 Task: Create List Brand Differentiation in Board Crisis Management Solutions to Workspace CRM Systems. Create List Brand Consistency in Board Social Media Influencer Outreach to Workspace CRM Systems. Create List Brand Evolution in Board Customer Advocacy Program Strategy and Execution to Workspace CRM Systems
Action: Mouse moved to (134, 55)
Screenshot: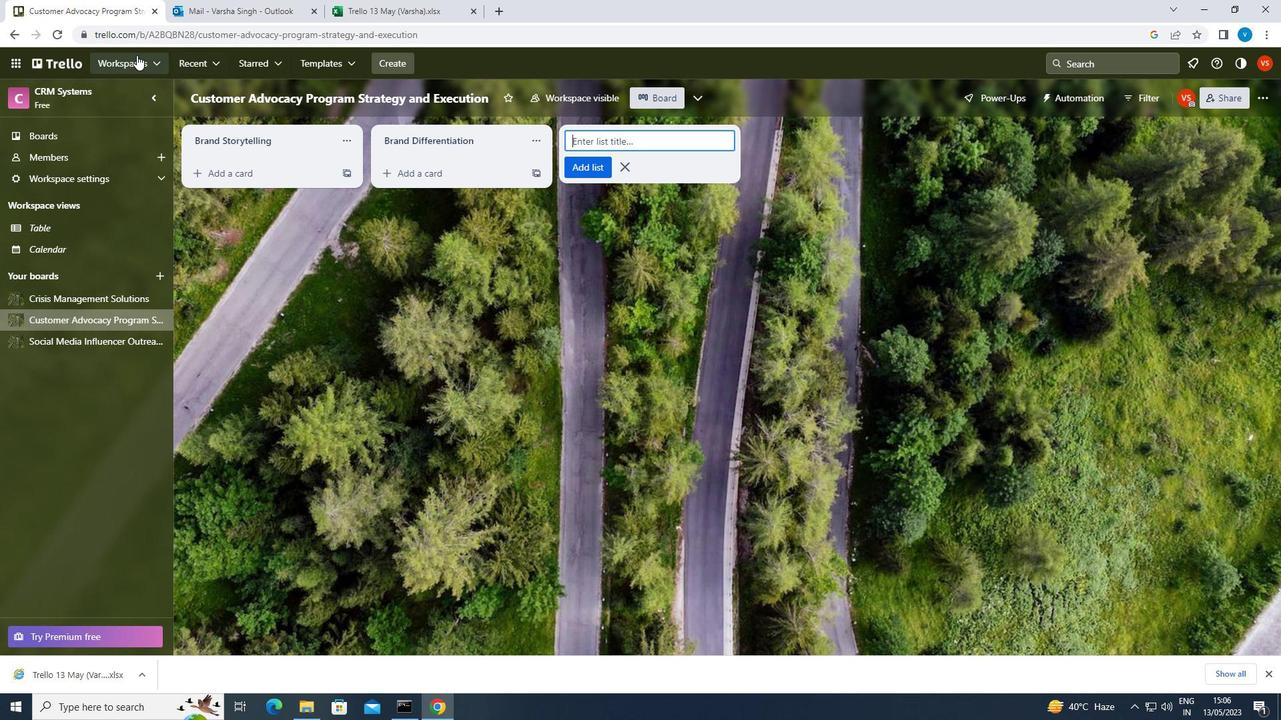 
Action: Mouse pressed left at (134, 55)
Screenshot: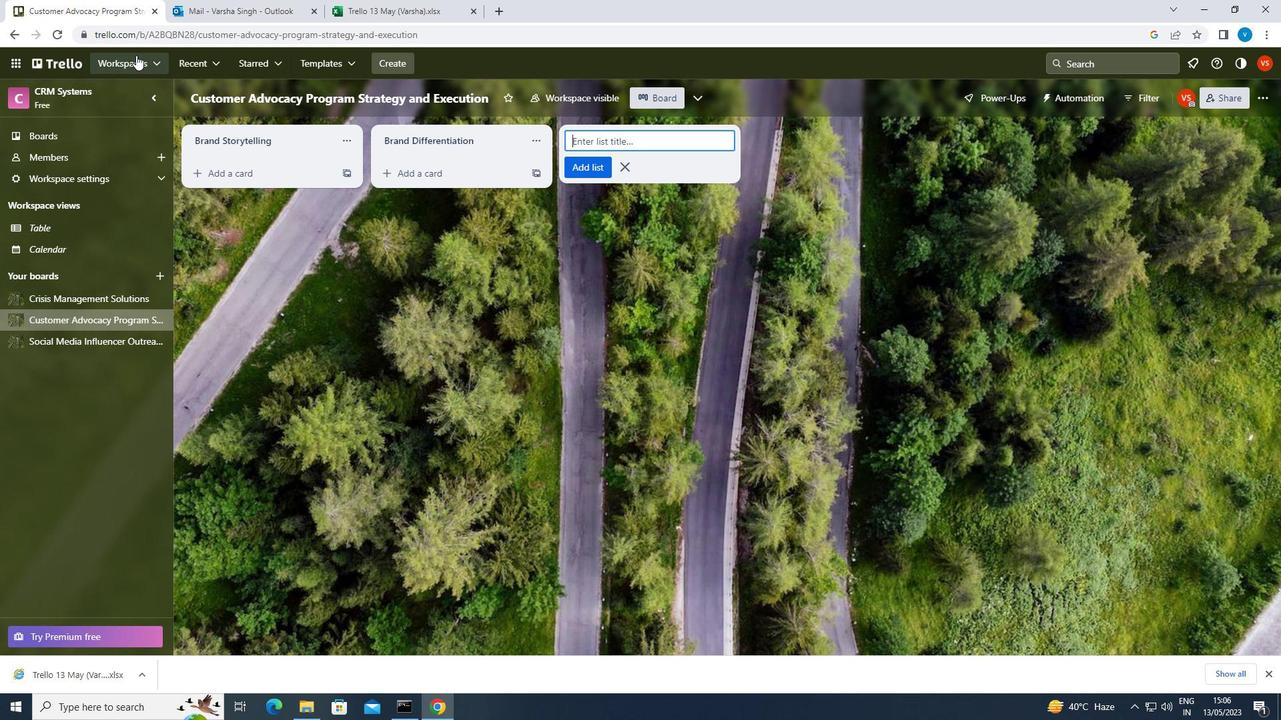 
Action: Mouse moved to (175, 524)
Screenshot: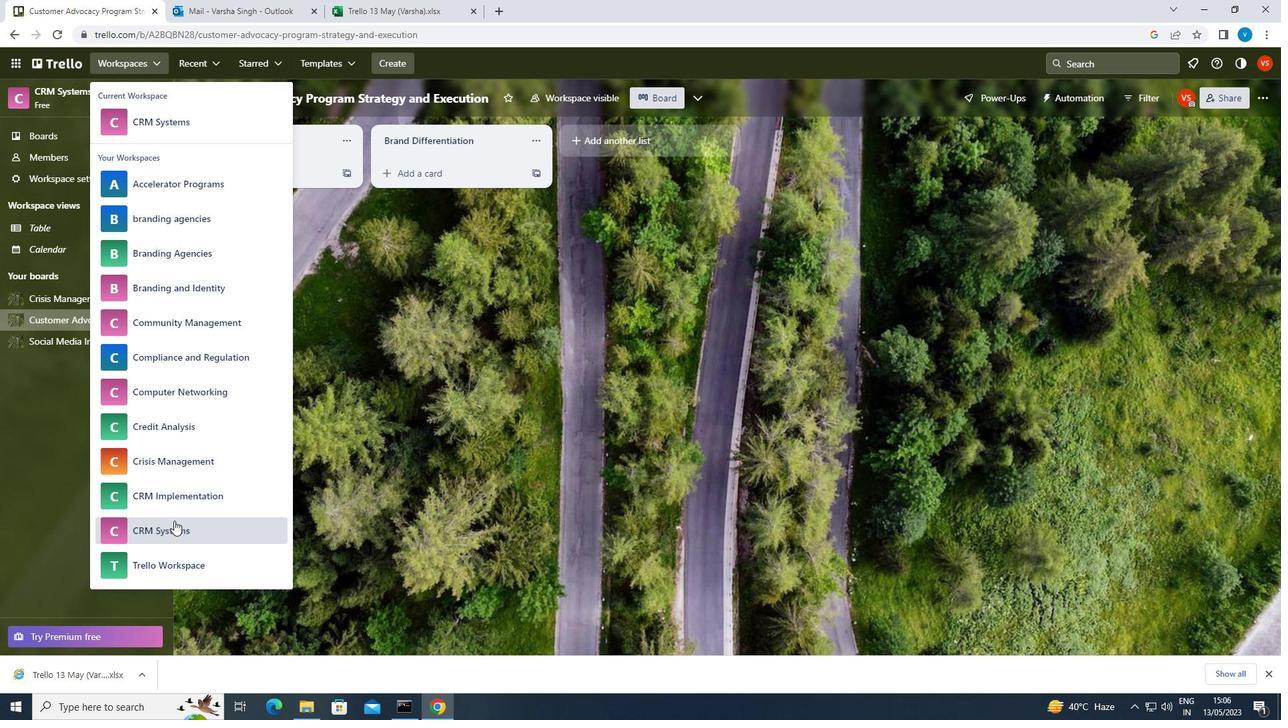 
Action: Mouse pressed left at (175, 524)
Screenshot: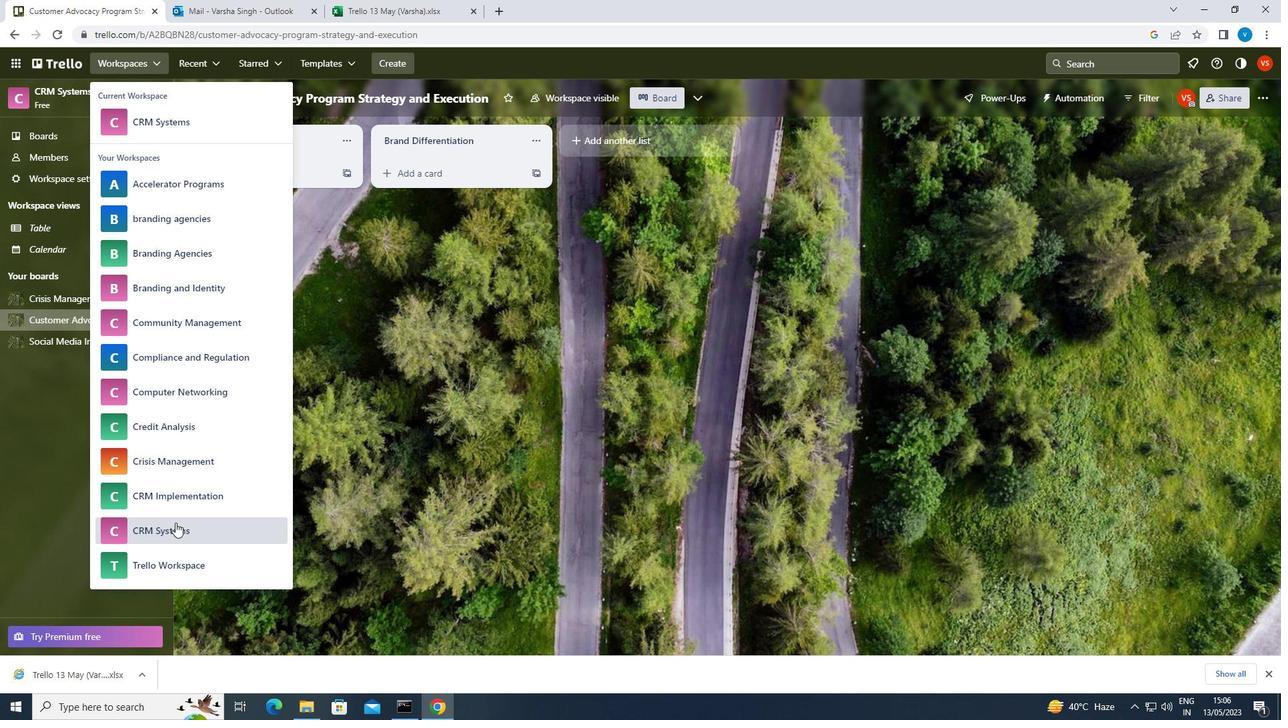 
Action: Mouse moved to (92, 301)
Screenshot: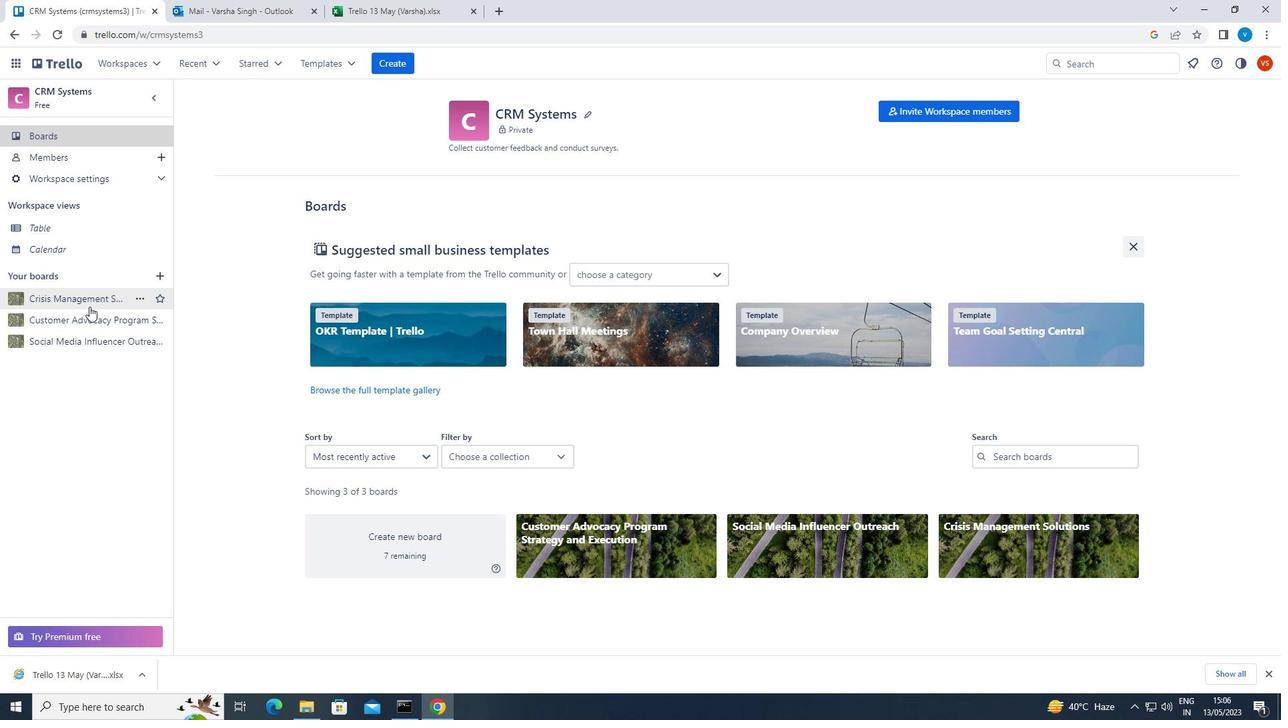 
Action: Mouse pressed left at (92, 301)
Screenshot: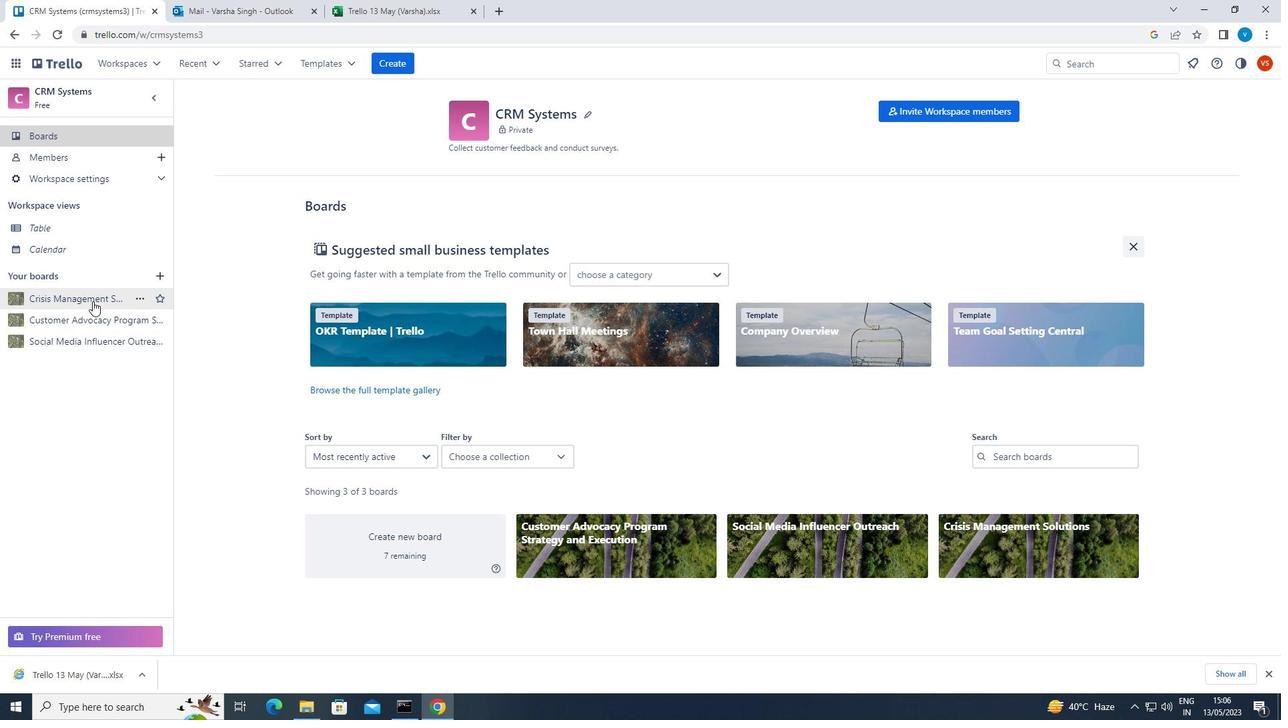 
Action: Mouse moved to (639, 140)
Screenshot: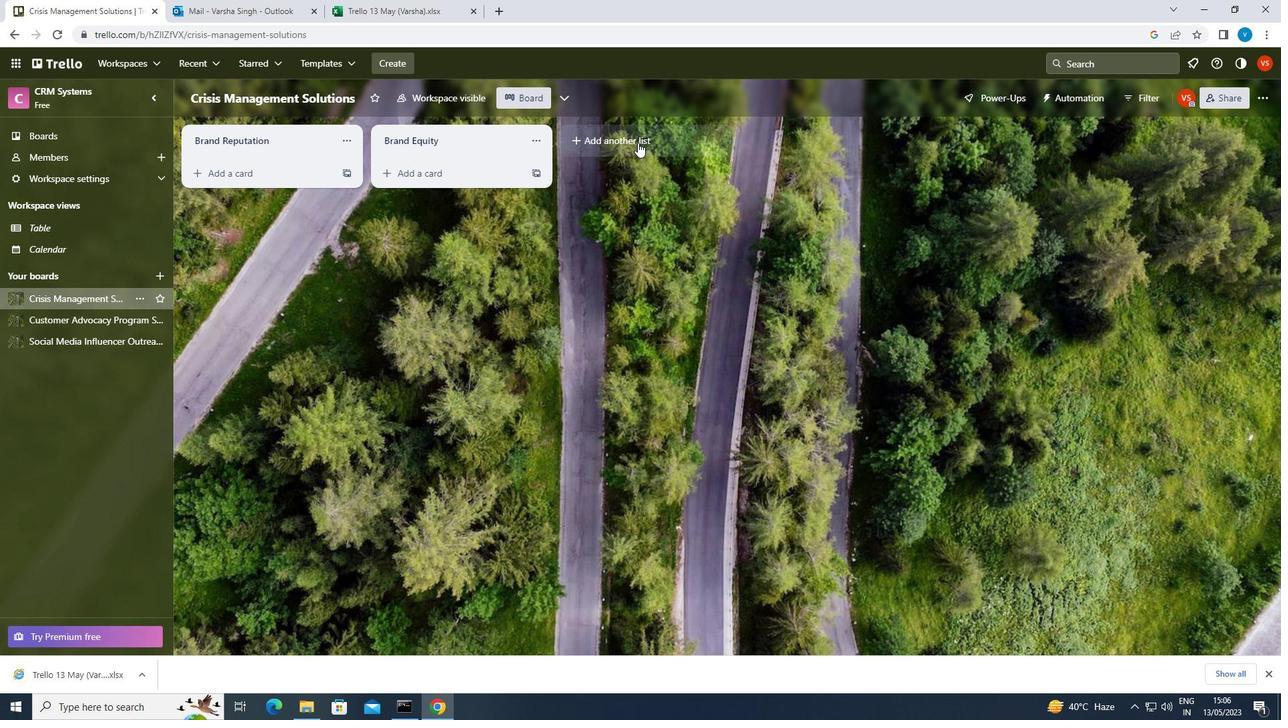
Action: Mouse pressed left at (639, 140)
Screenshot: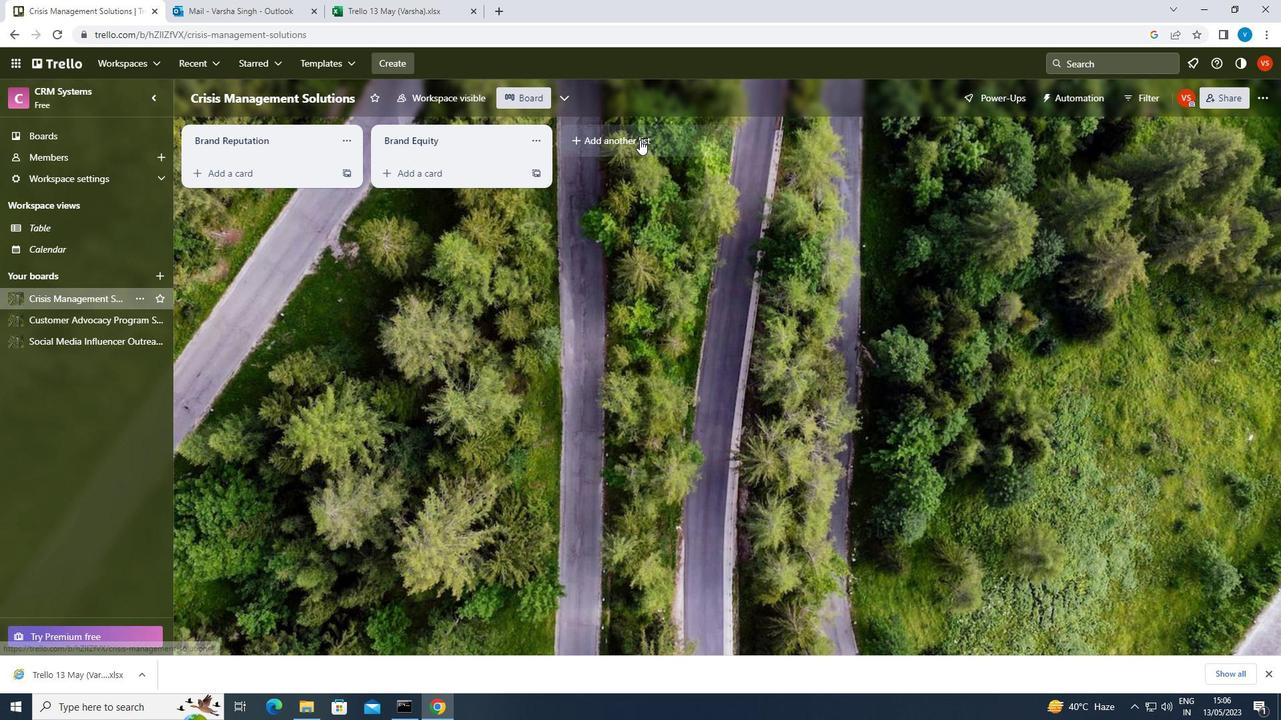 
Action: Key pressed <Key.shift>BRAND<Key.space><Key.shift>DIFFERENTIATION<Key.enter>
Screenshot: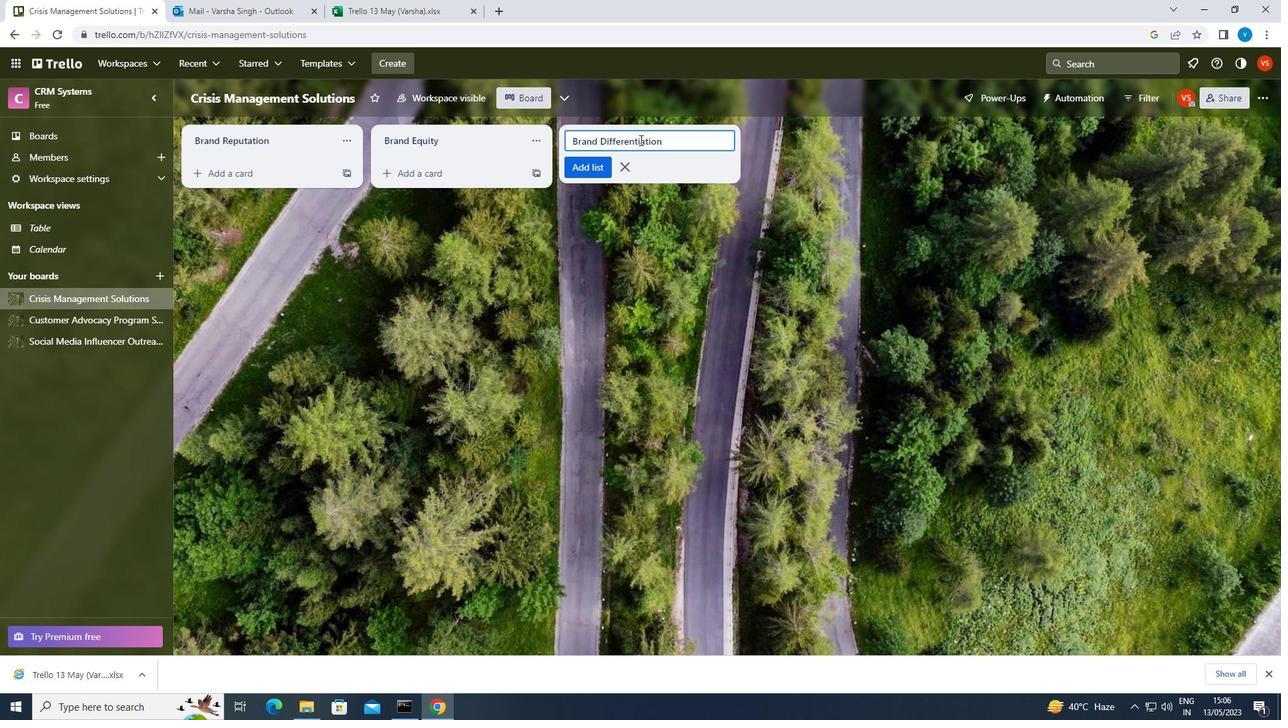 
Action: Mouse moved to (74, 335)
Screenshot: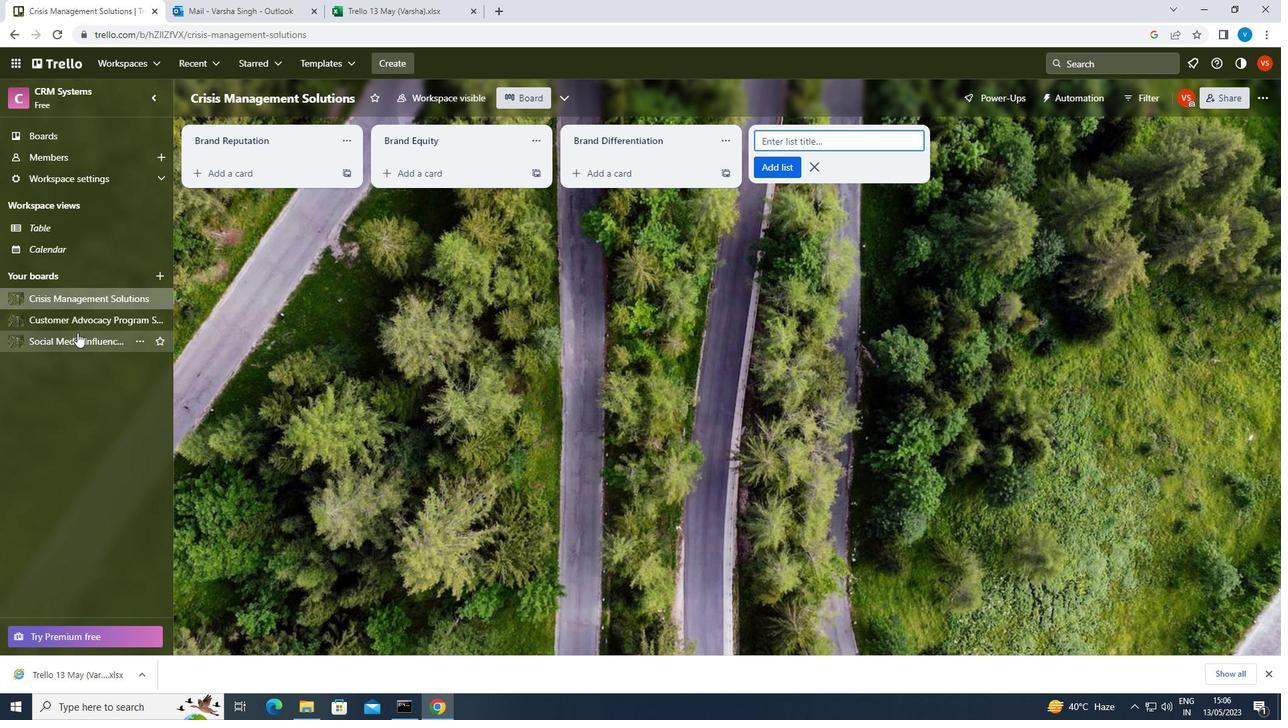 
Action: Mouse pressed left at (74, 335)
Screenshot: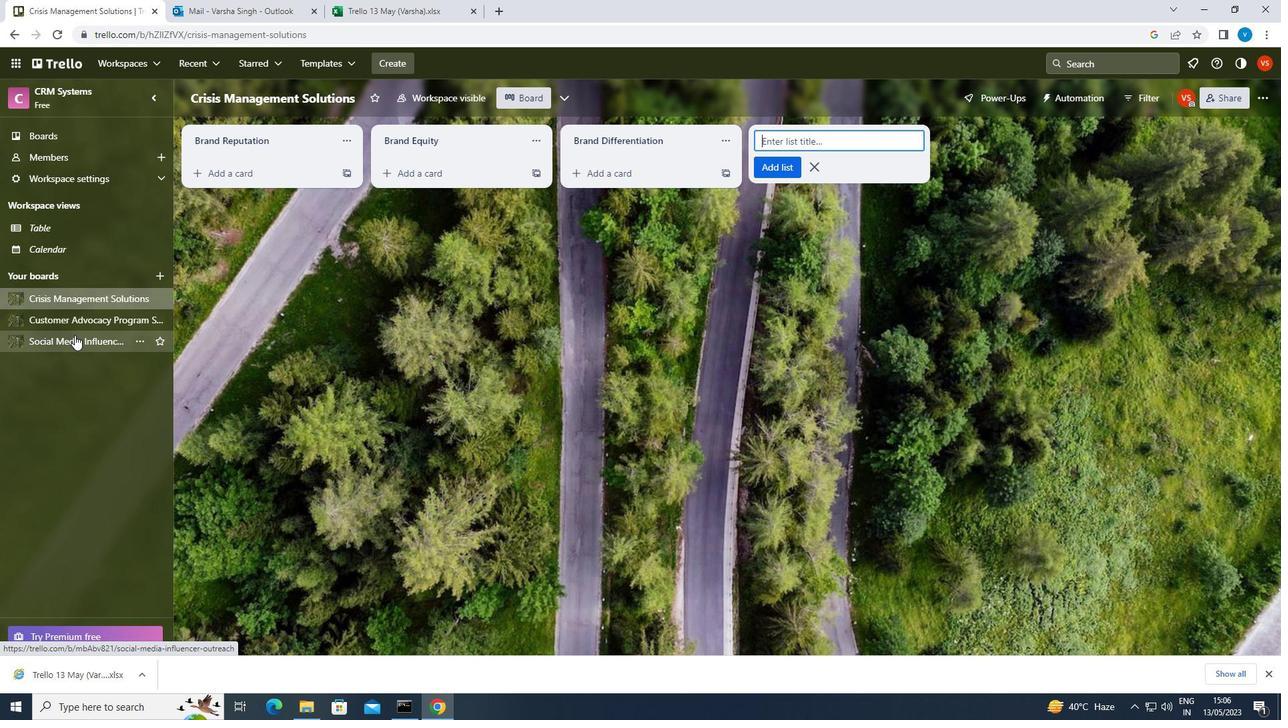 
Action: Mouse moved to (610, 138)
Screenshot: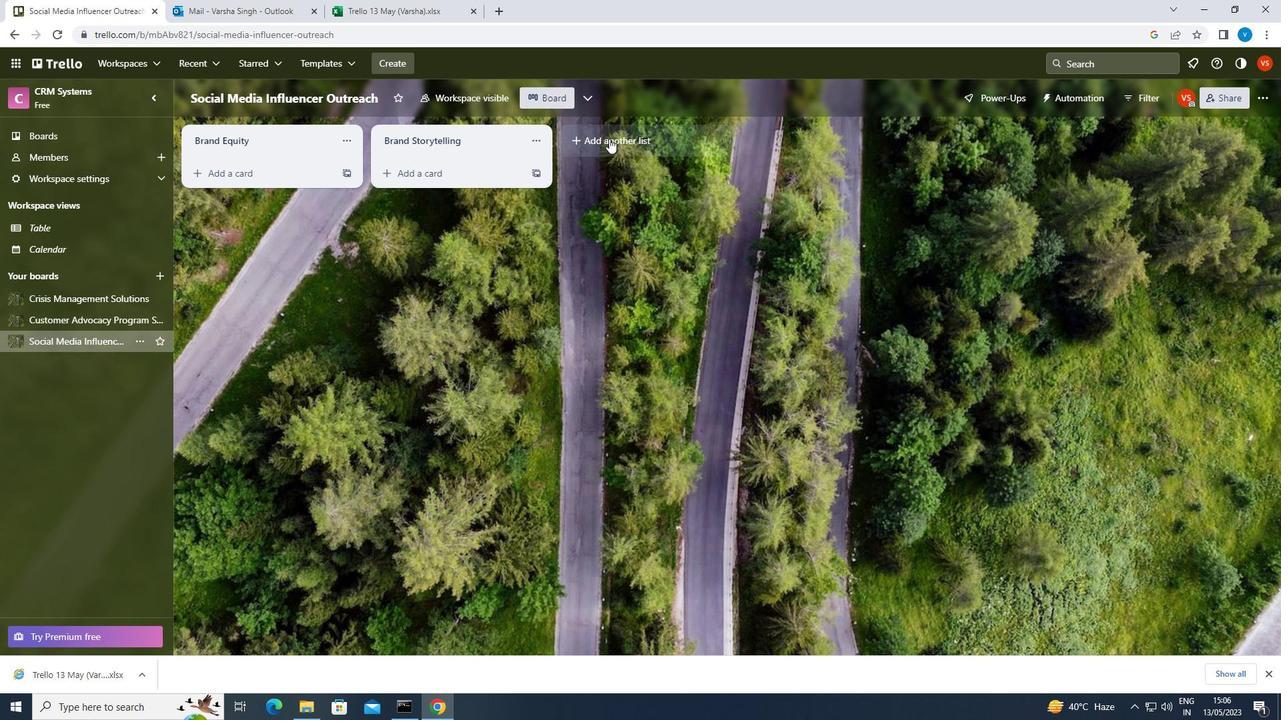 
Action: Mouse pressed left at (610, 138)
Screenshot: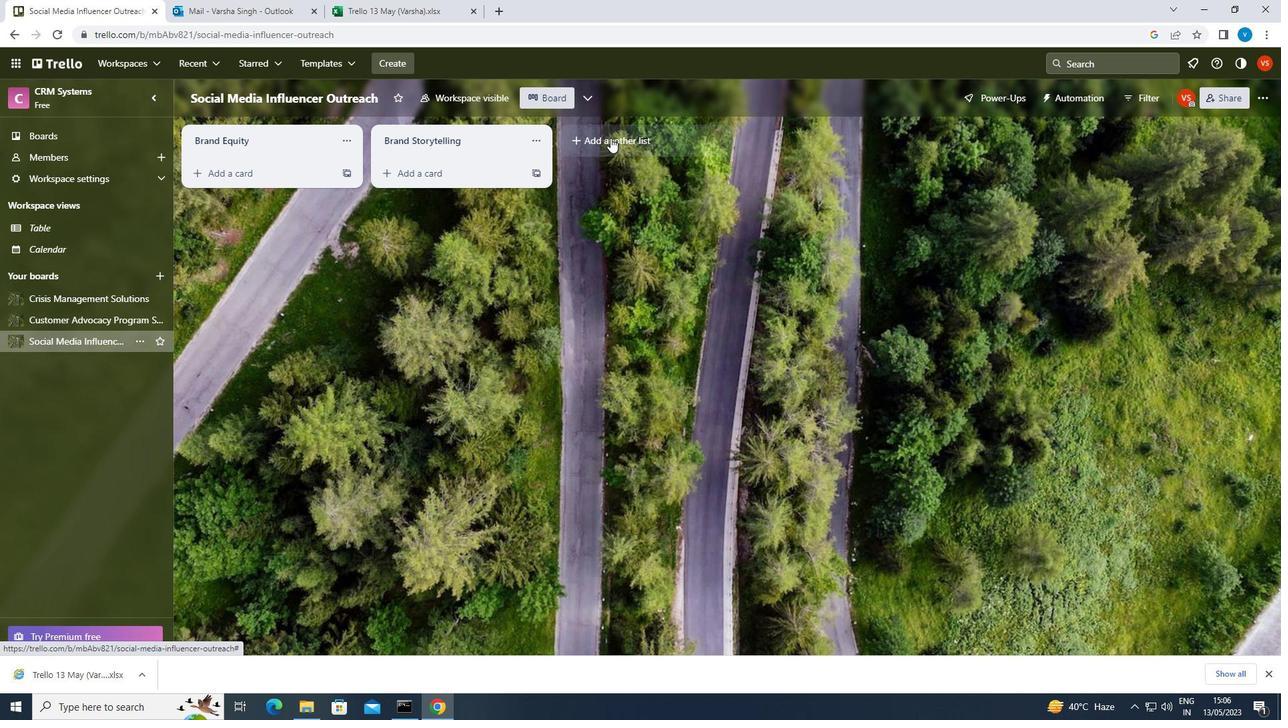 
Action: Key pressed <Key.shift>BRAND<Key.space><Key.shift>CONSISTENCY<Key.enter>
Screenshot: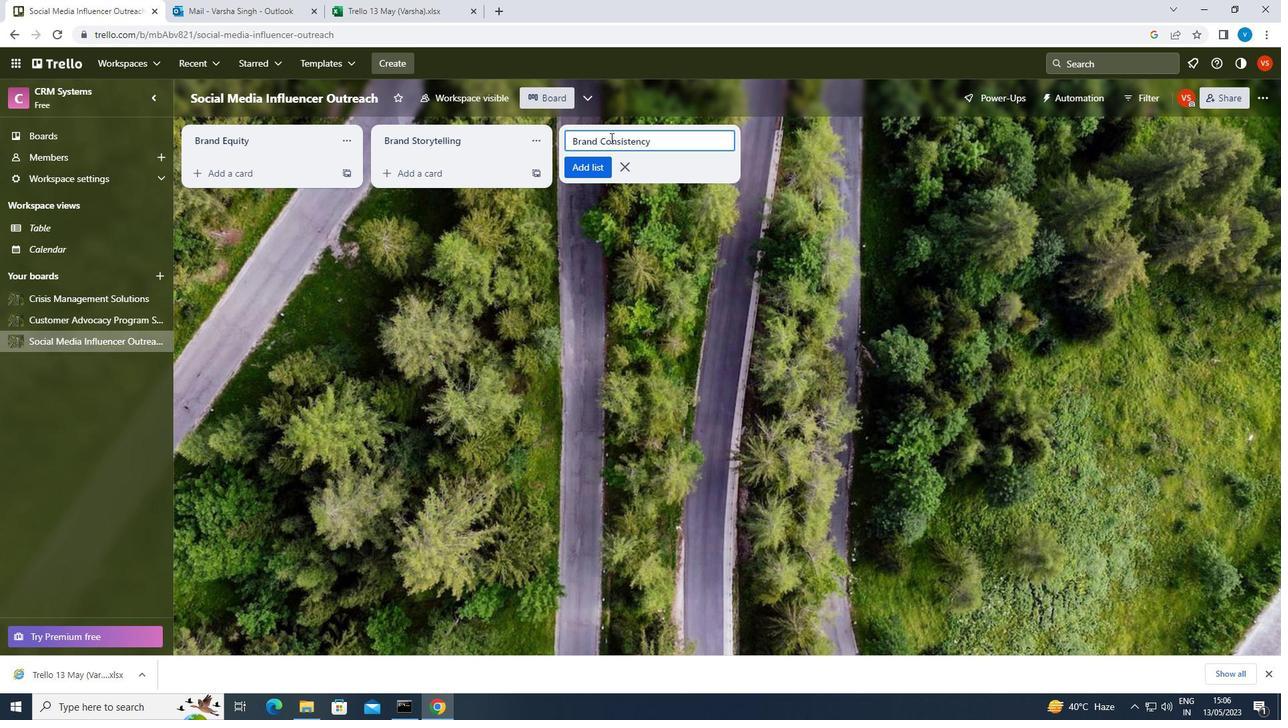 
Action: Mouse moved to (54, 318)
Screenshot: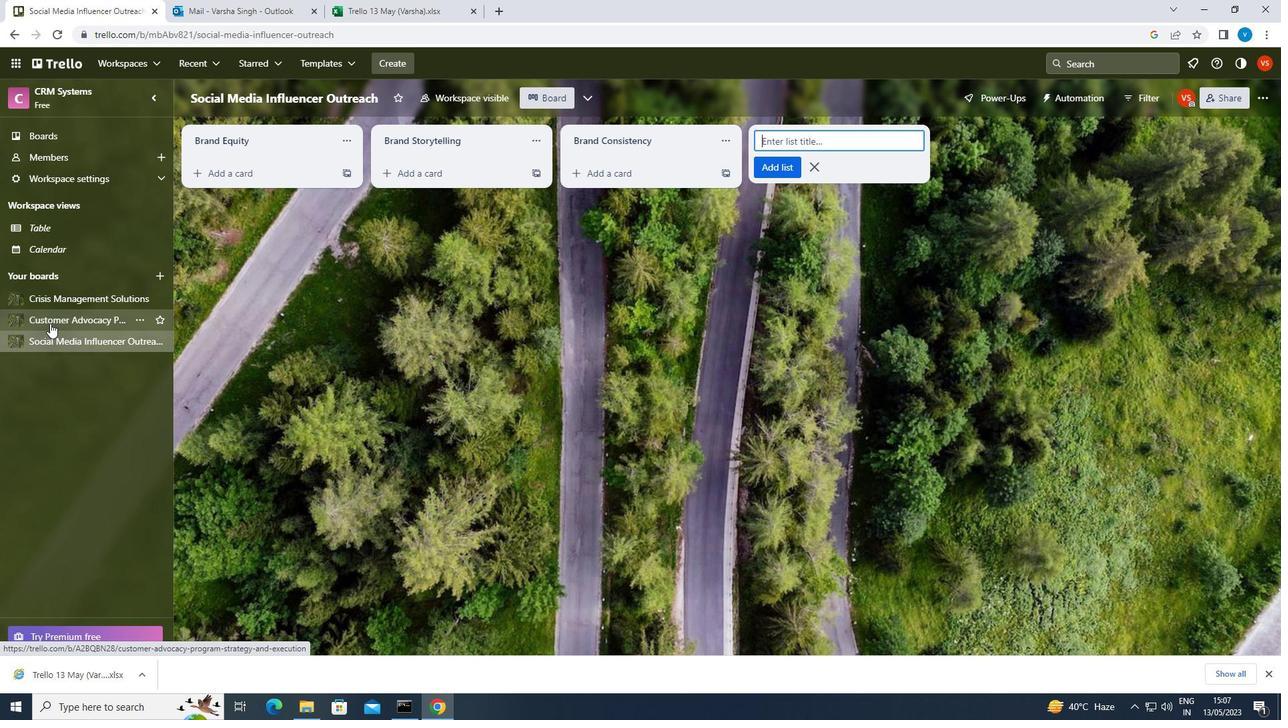 
Action: Mouse pressed left at (54, 318)
Screenshot: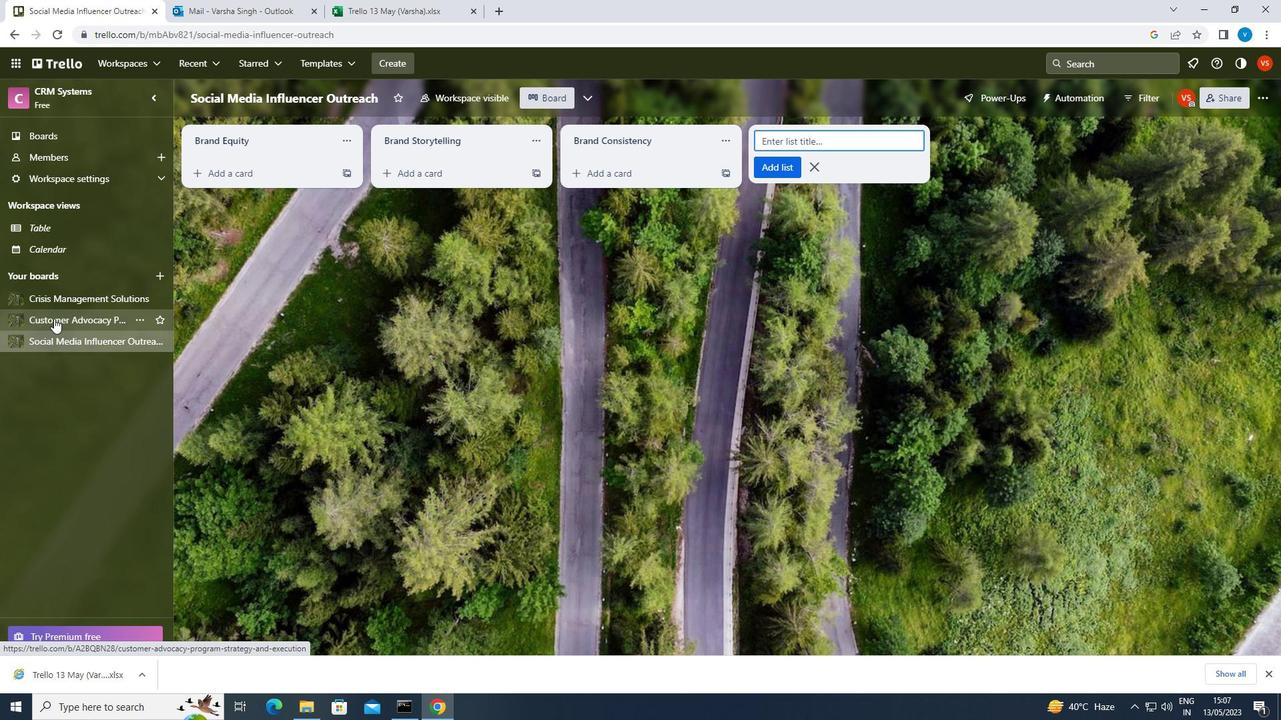 
Action: Mouse moved to (623, 135)
Screenshot: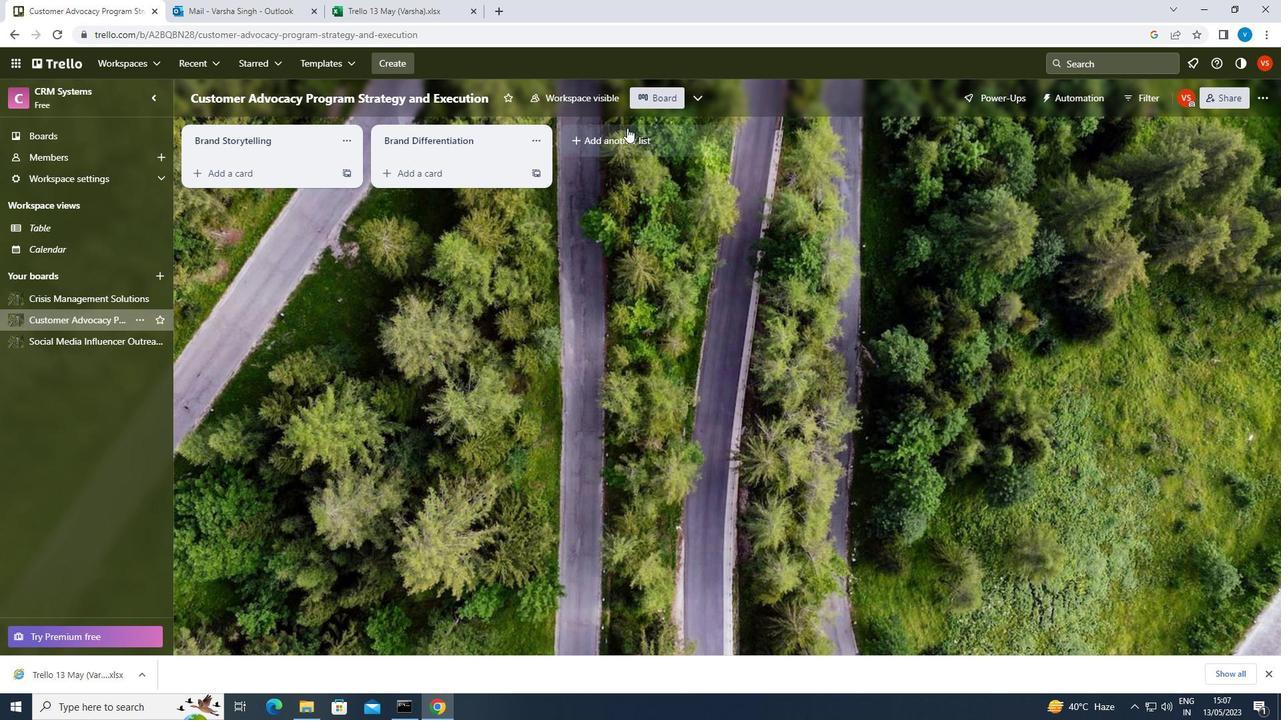 
Action: Mouse pressed left at (623, 135)
Screenshot: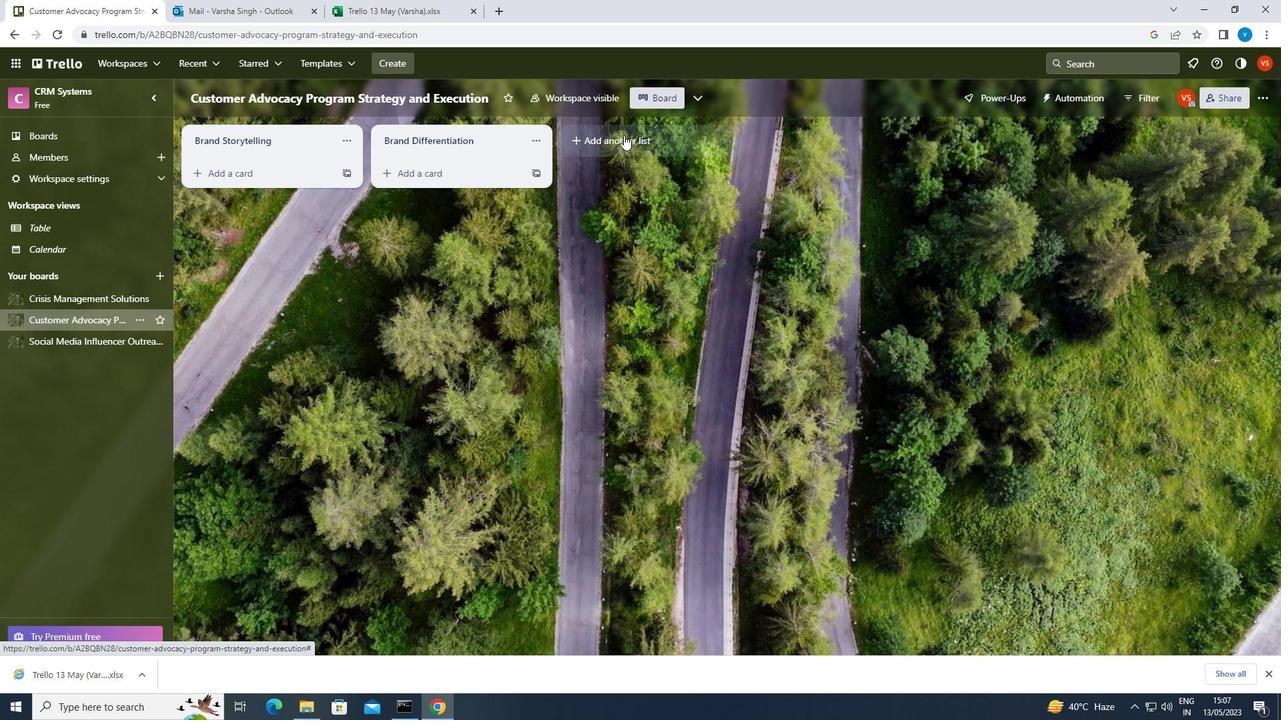 
Action: Key pressed <Key.shift>BRAND<Key.space><Key.shift>EVOLUTION
Screenshot: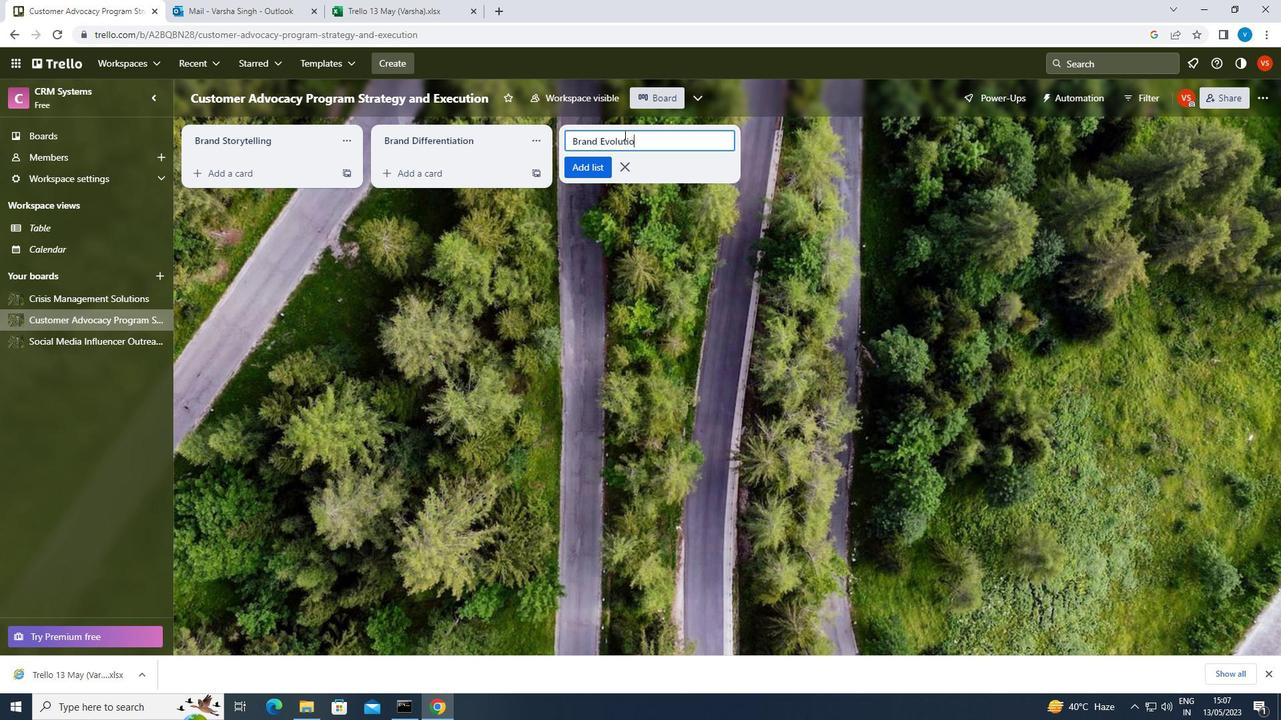 
Action: Mouse moved to (623, 135)
Screenshot: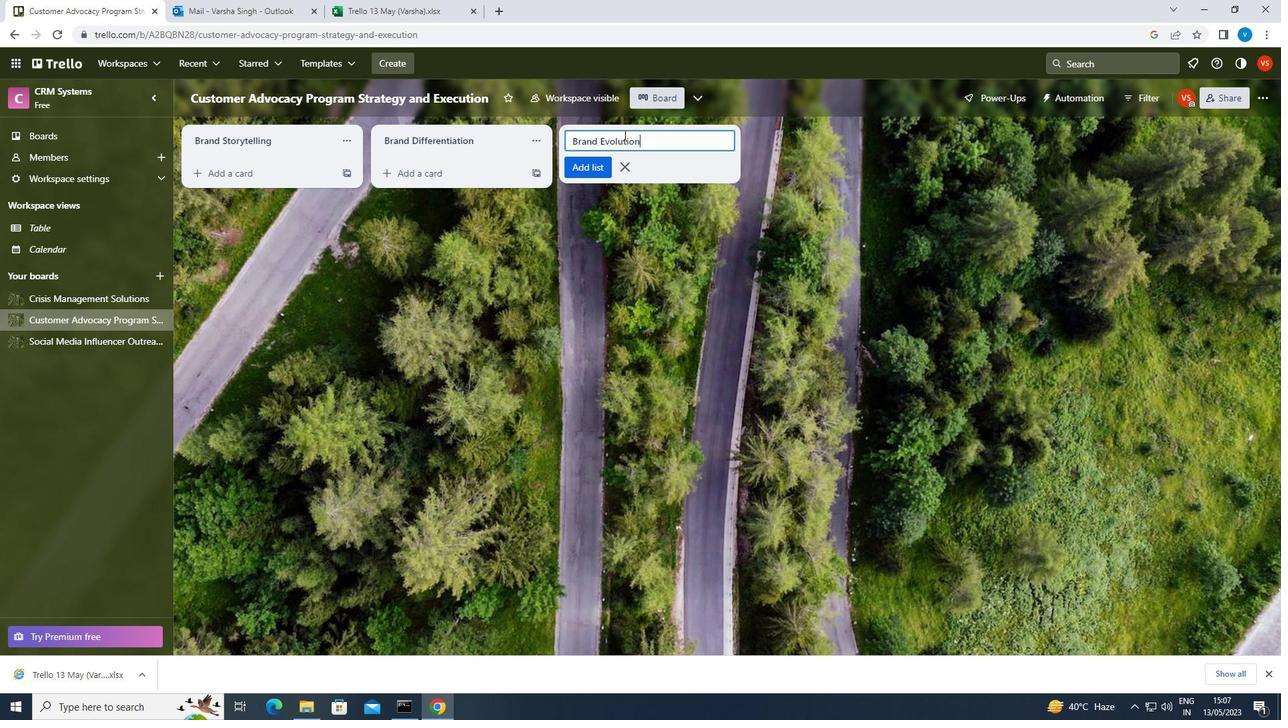 
Action: Key pressed <Key.enter>
Screenshot: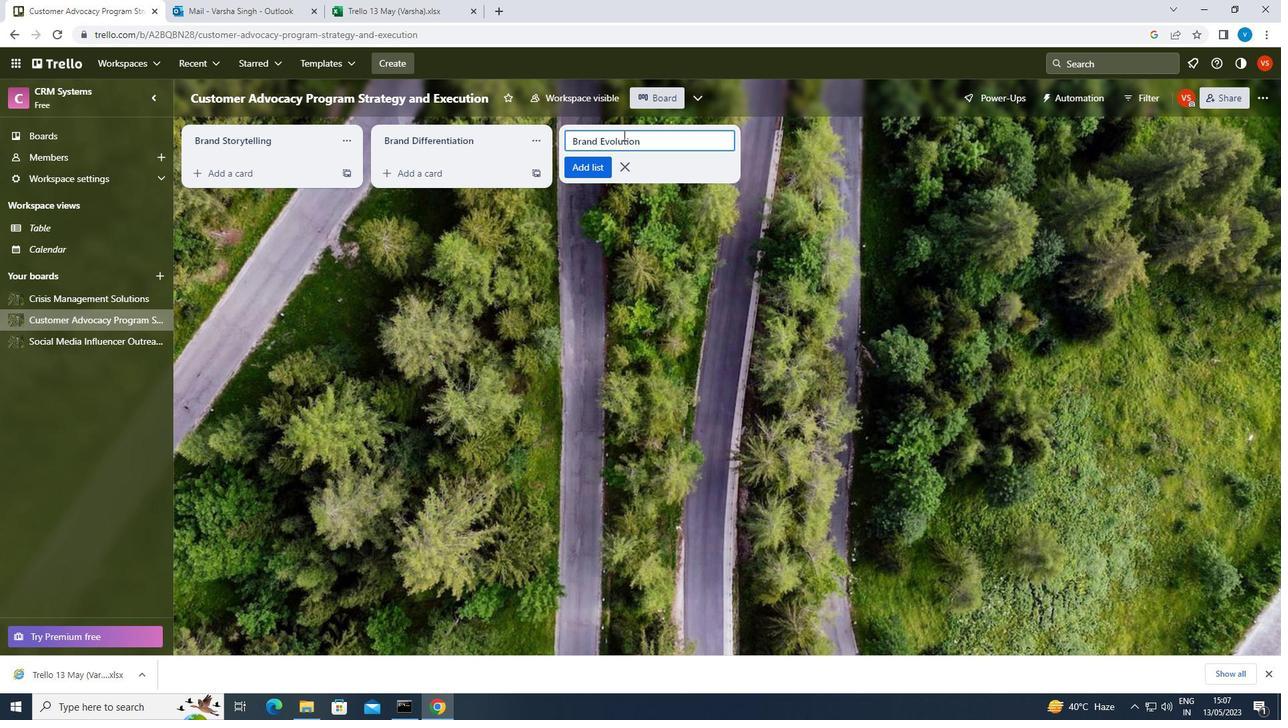 
